 Task: Move the task Integrate website with a new email management tool to the section To-Do in the project ConvertTech and sort the tasks in the project by Last modified on
Action: Mouse moved to (307, 313)
Screenshot: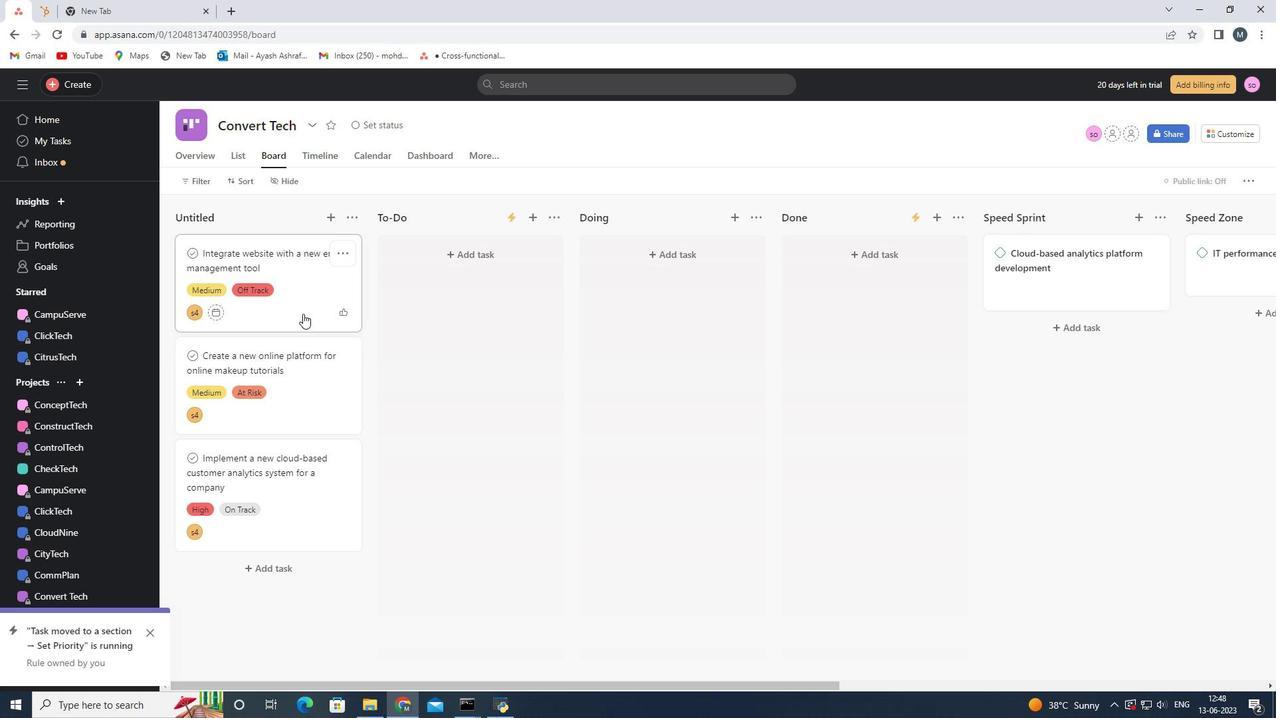 
Action: Mouse pressed left at (307, 313)
Screenshot: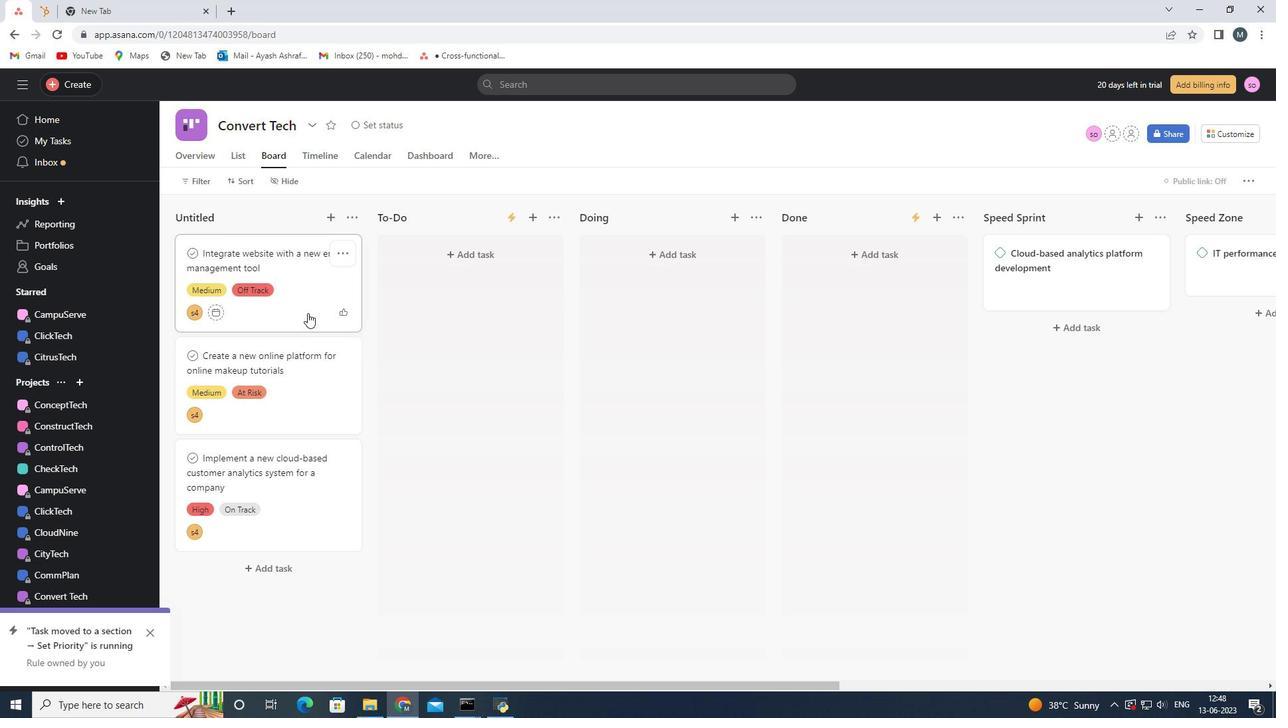 
Action: Mouse moved to (248, 182)
Screenshot: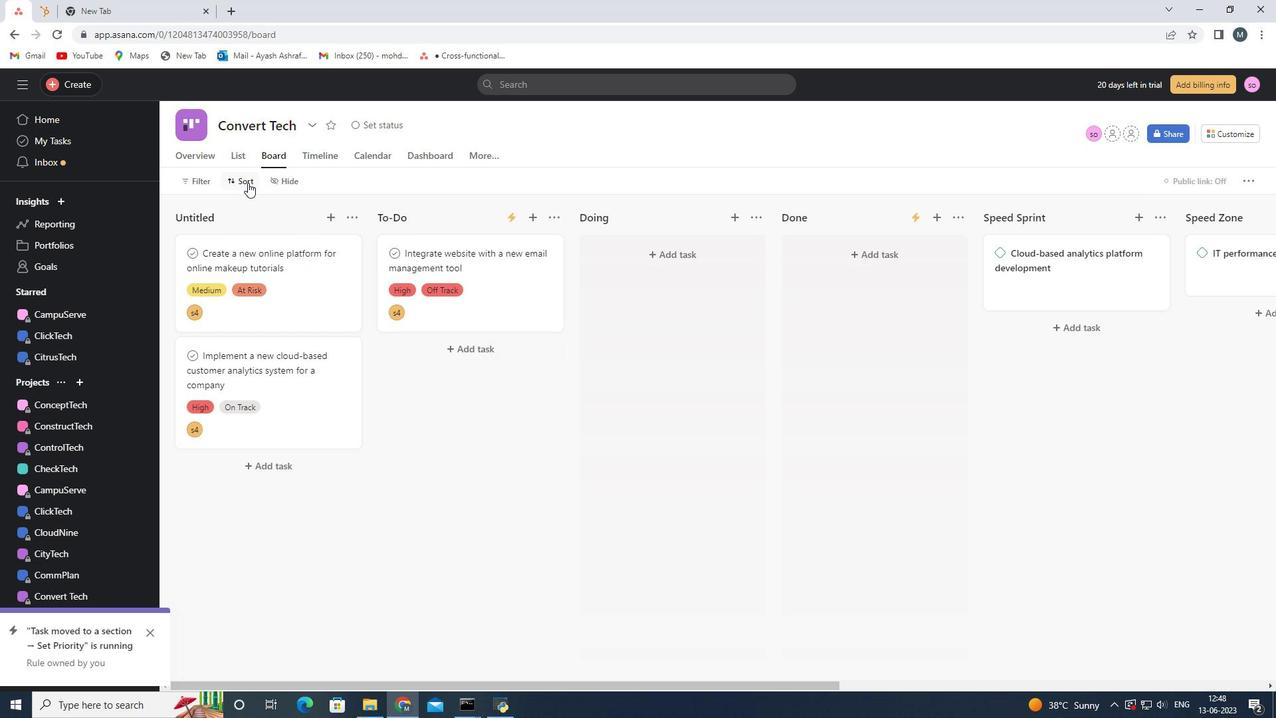 
Action: Mouse pressed left at (248, 182)
Screenshot: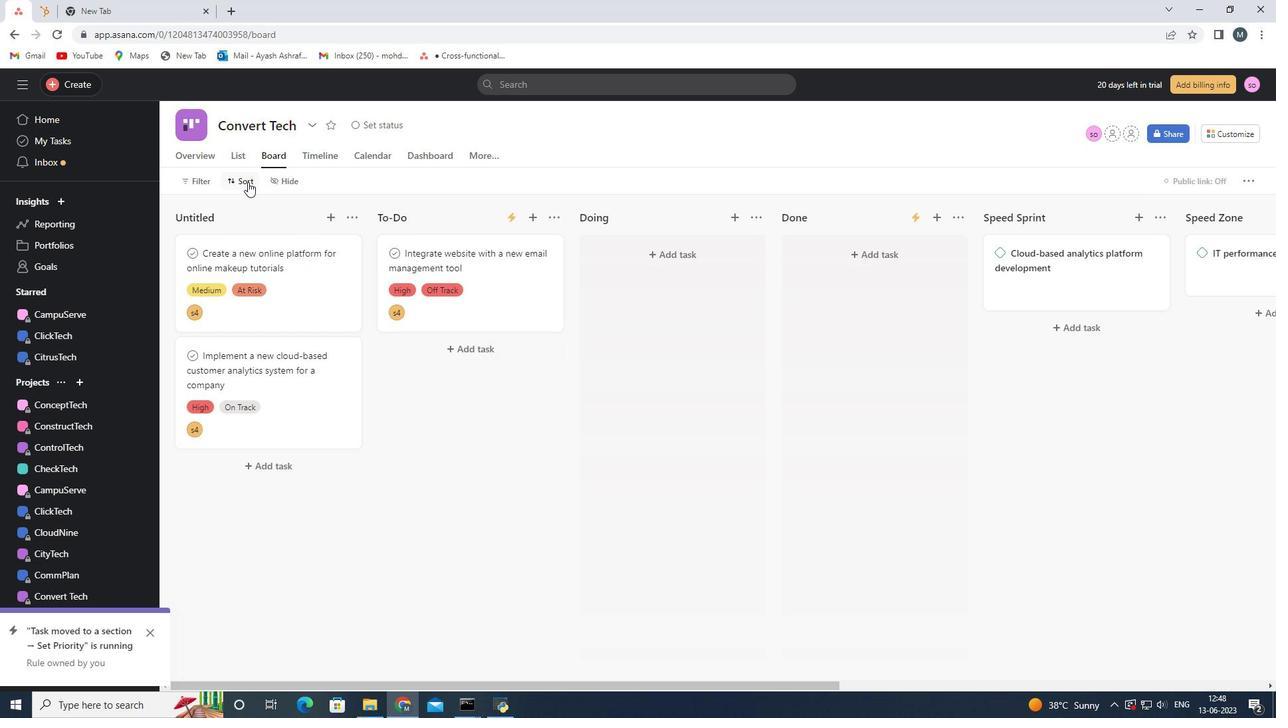 
Action: Mouse moved to (308, 365)
Screenshot: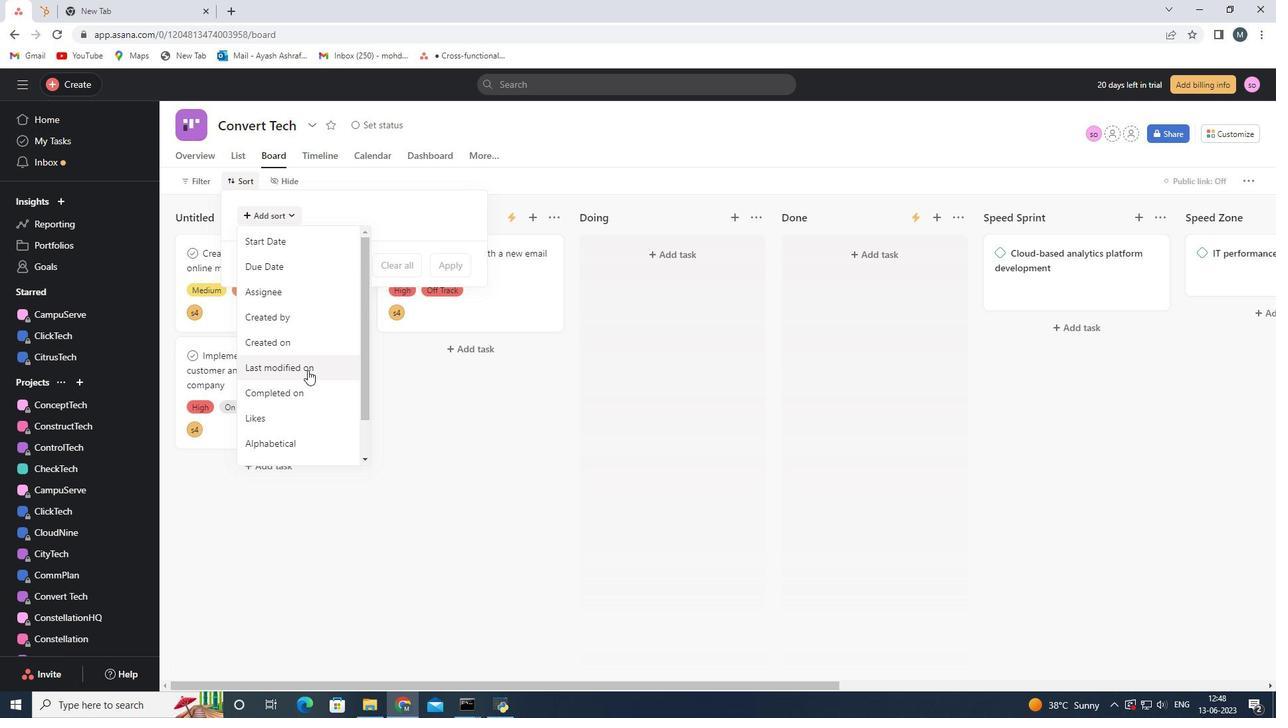 
Action: Mouse pressed left at (308, 365)
Screenshot: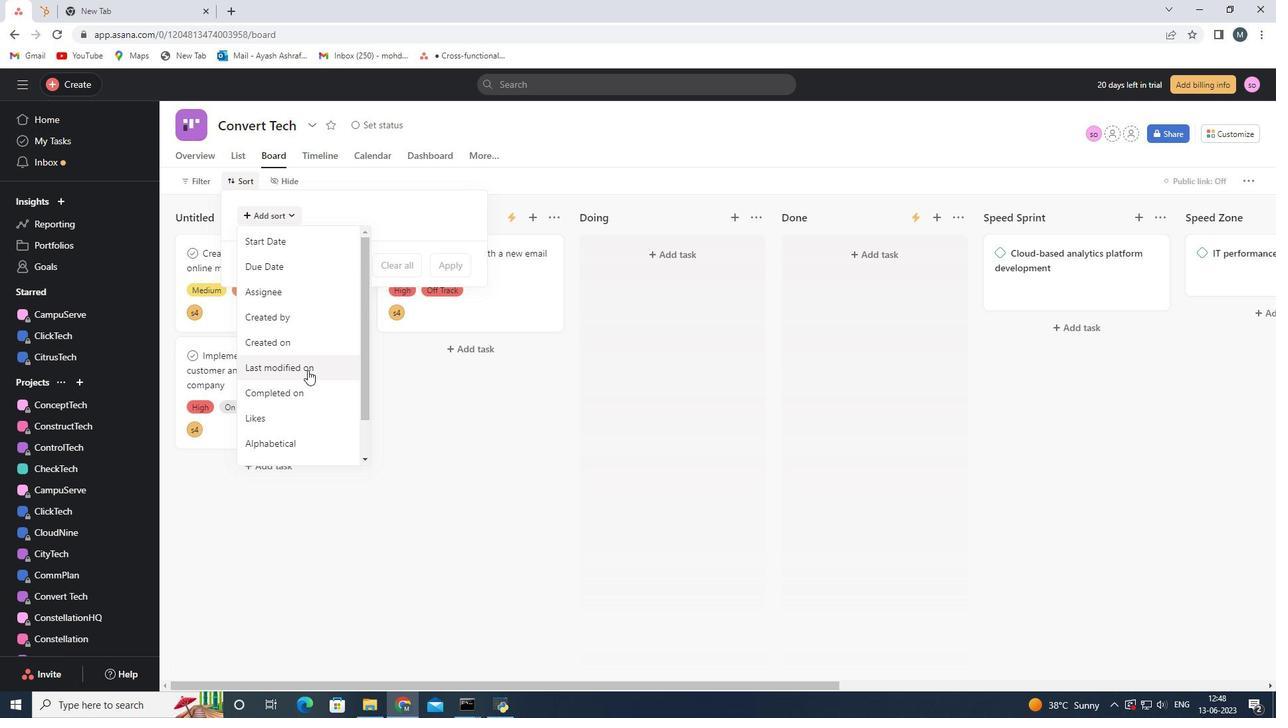 
Action: Mouse moved to (454, 320)
Screenshot: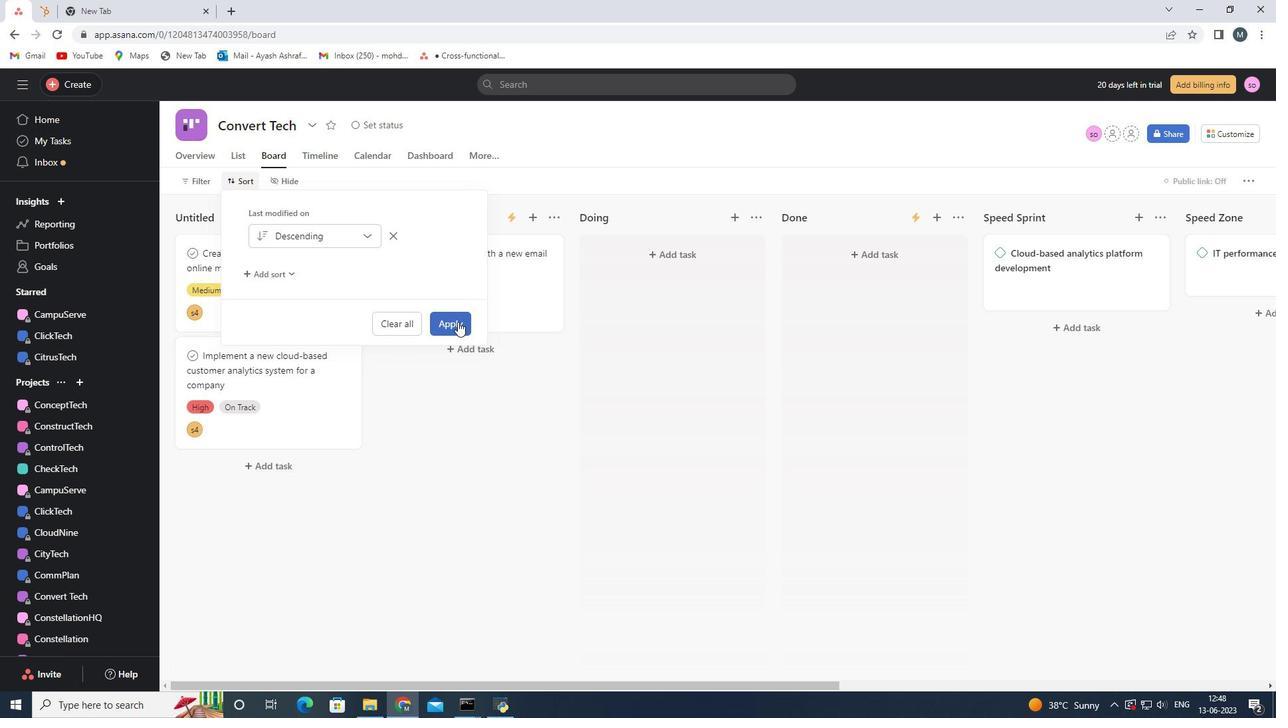 
Action: Mouse pressed left at (454, 320)
Screenshot: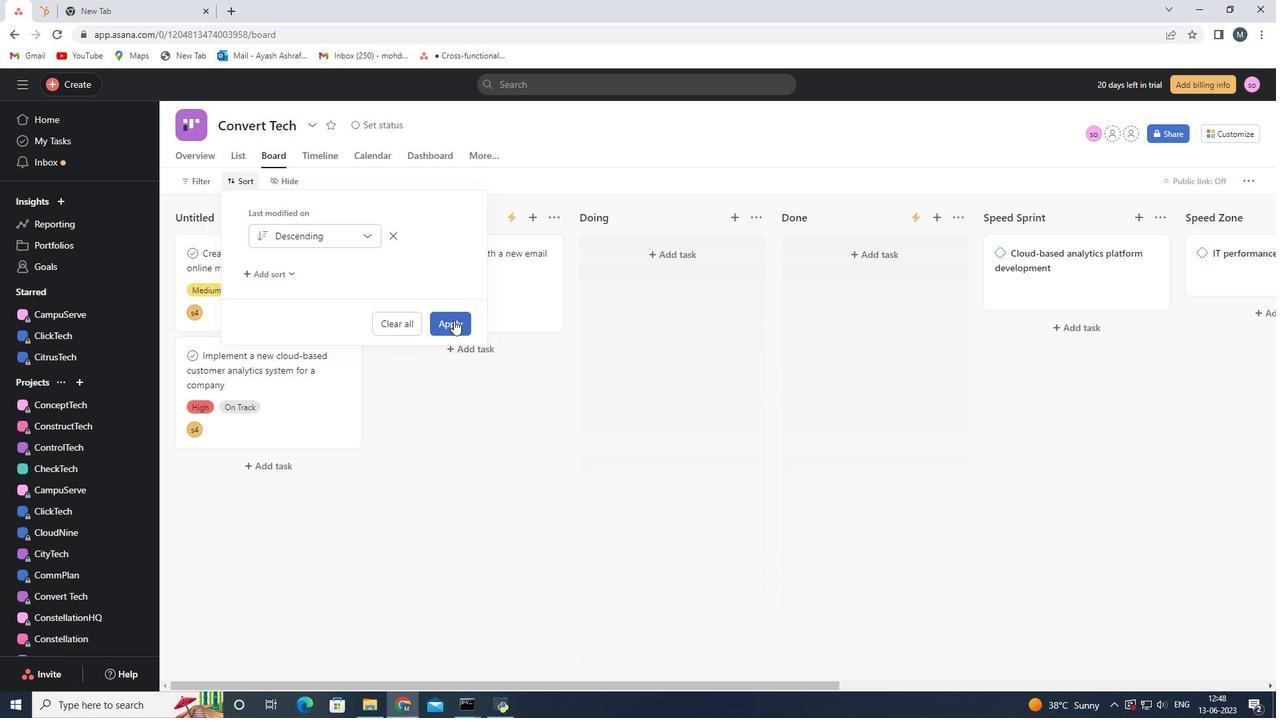 
Action: Mouse moved to (454, 320)
Screenshot: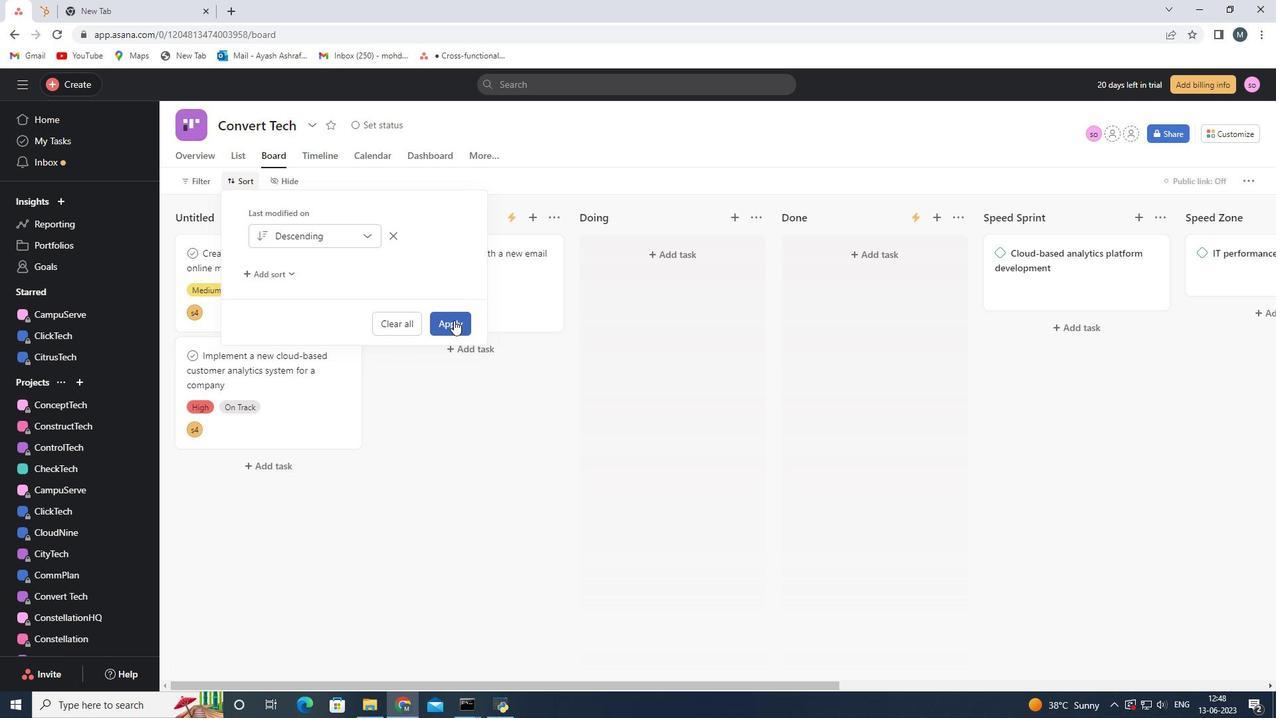 
